 Task: Change the sample rate converter type to Zero Order Hold (fastest).
Action: Mouse moved to (98, 13)
Screenshot: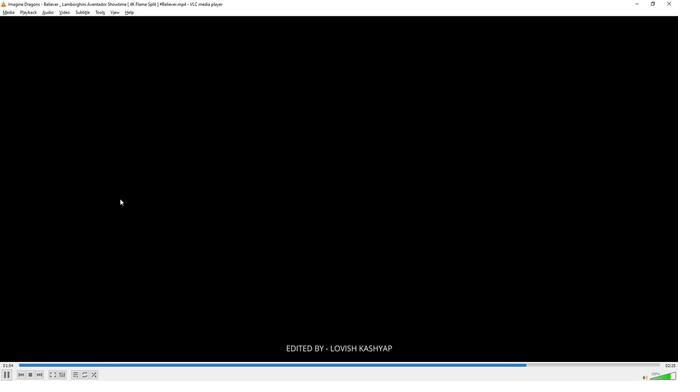
Action: Mouse pressed left at (98, 13)
Screenshot: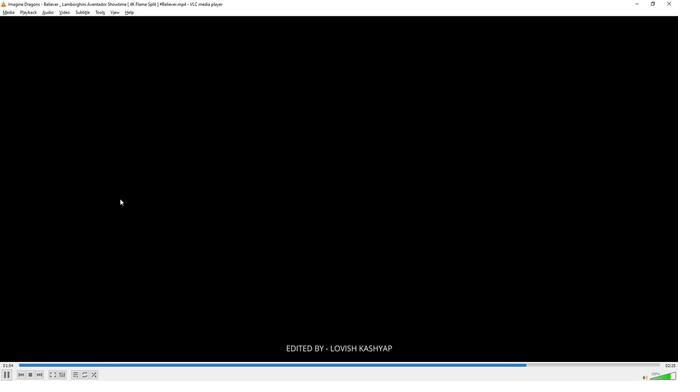 
Action: Mouse moved to (114, 96)
Screenshot: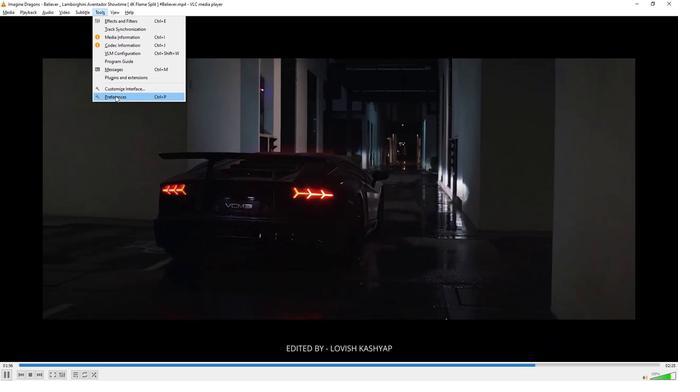 
Action: Mouse pressed left at (114, 96)
Screenshot: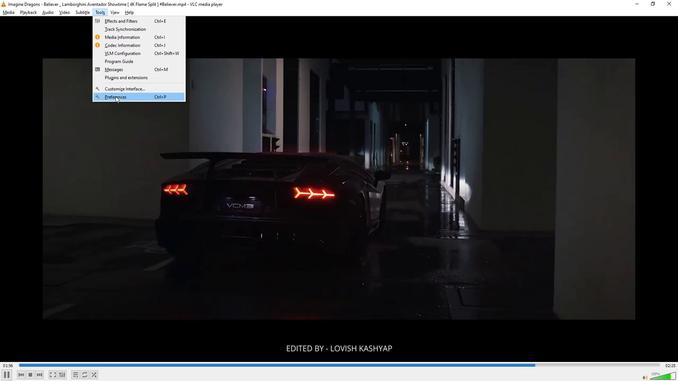 
Action: Mouse moved to (198, 286)
Screenshot: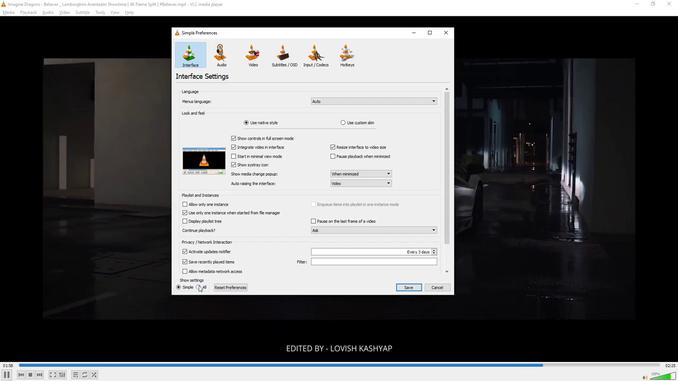 
Action: Mouse pressed left at (198, 286)
Screenshot: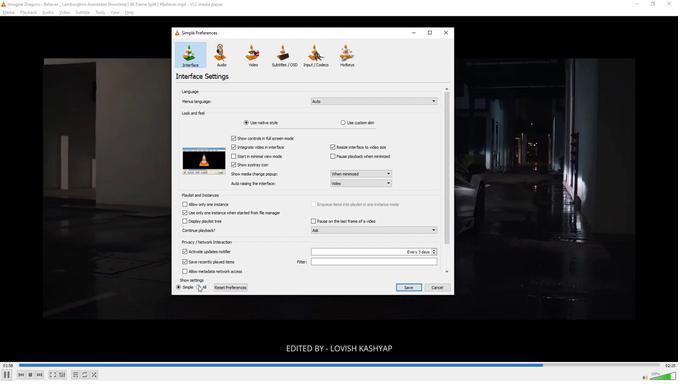 
Action: Mouse moved to (195, 118)
Screenshot: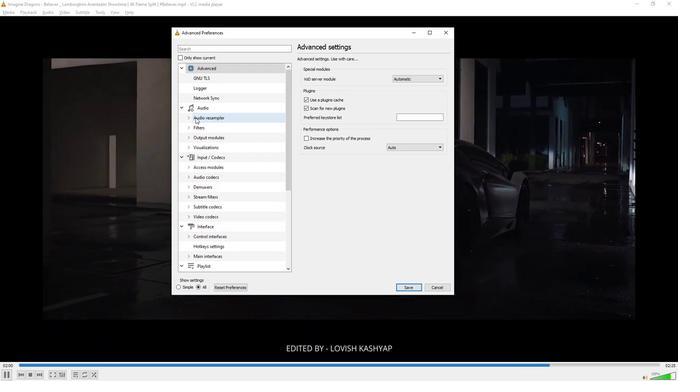 
Action: Mouse pressed left at (195, 118)
Screenshot: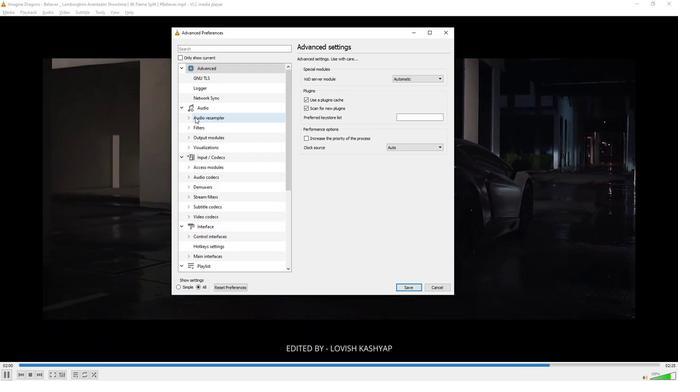 
Action: Mouse moved to (187, 118)
Screenshot: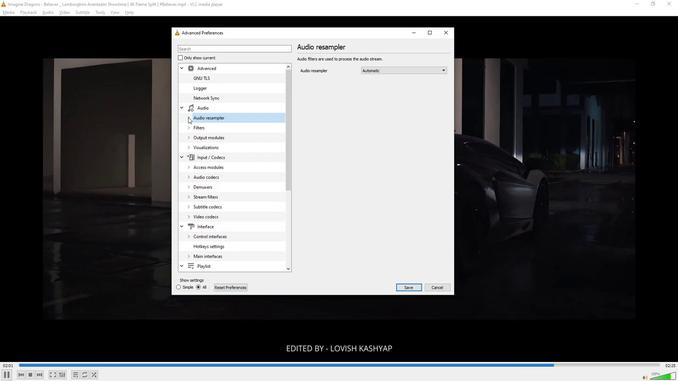 
Action: Mouse pressed left at (187, 118)
Screenshot: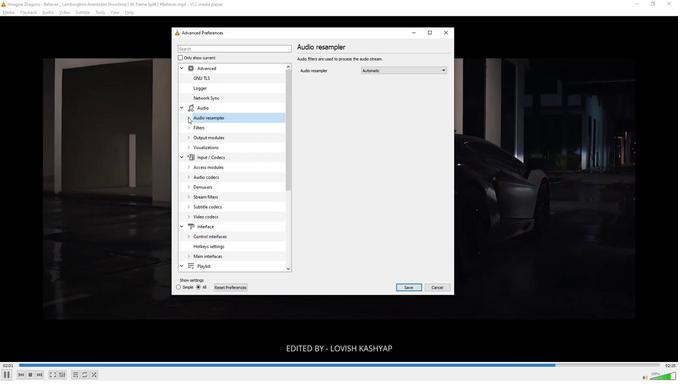 
Action: Mouse moved to (214, 138)
Screenshot: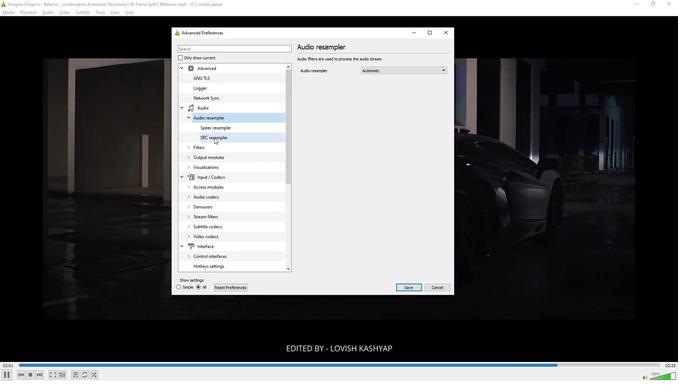 
Action: Mouse pressed left at (214, 138)
Screenshot: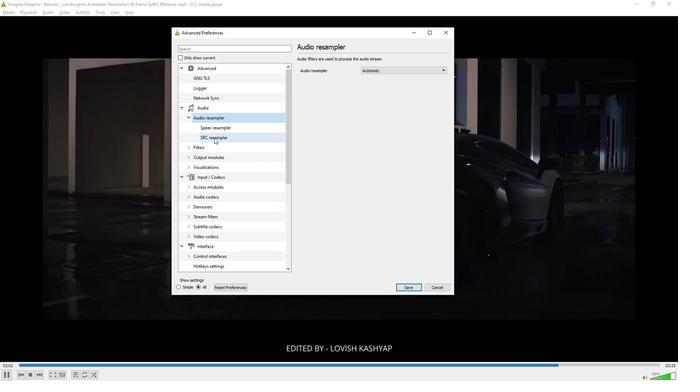 
Action: Mouse moved to (415, 67)
Screenshot: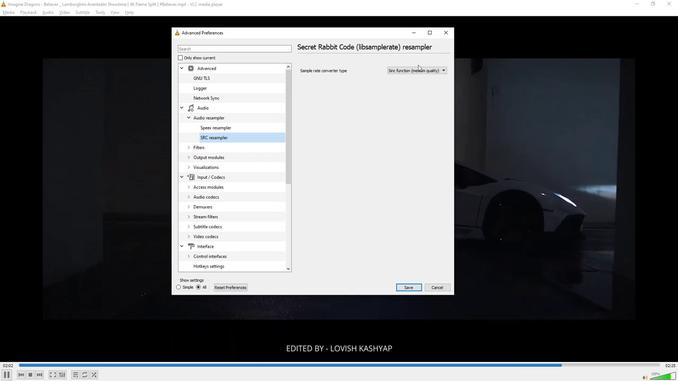 
Action: Mouse pressed left at (415, 67)
Screenshot: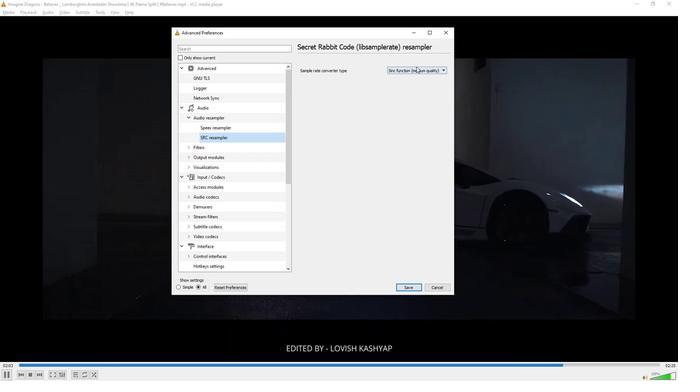 
Action: Mouse moved to (413, 90)
Screenshot: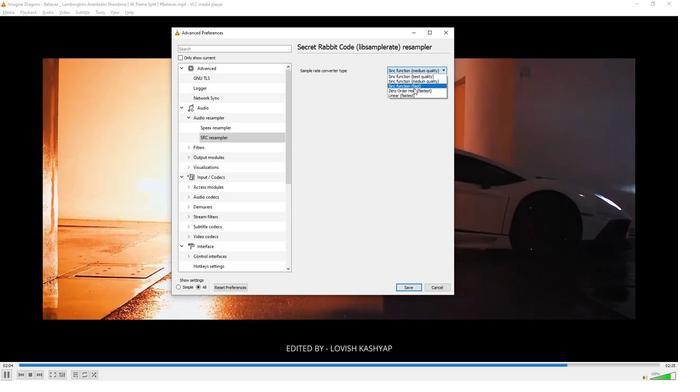 
Action: Mouse pressed left at (413, 90)
Screenshot: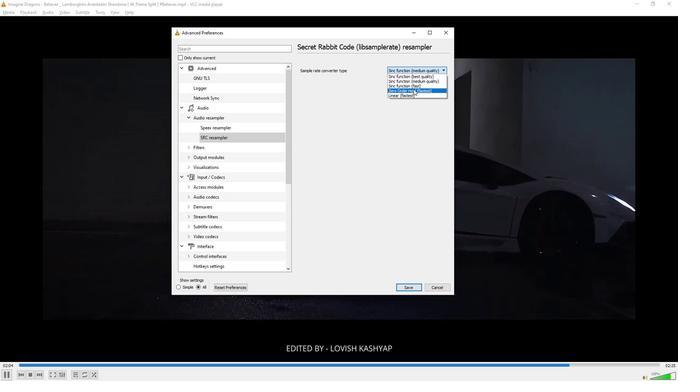 
Action: Mouse moved to (378, 128)
Screenshot: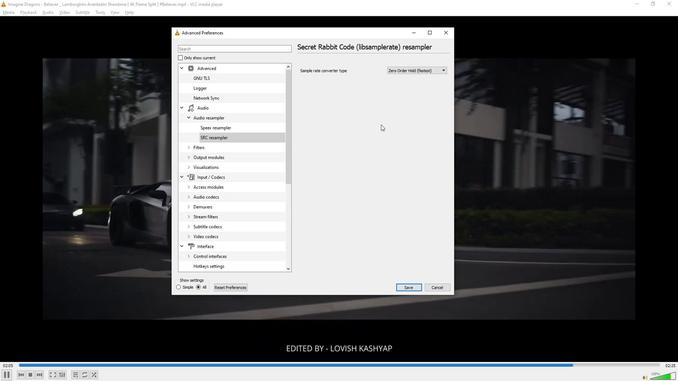 
